 Task: Set up a 4-hour mindfulness meditation and relaxation retreat.
Action: Mouse moved to (406, 206)
Screenshot: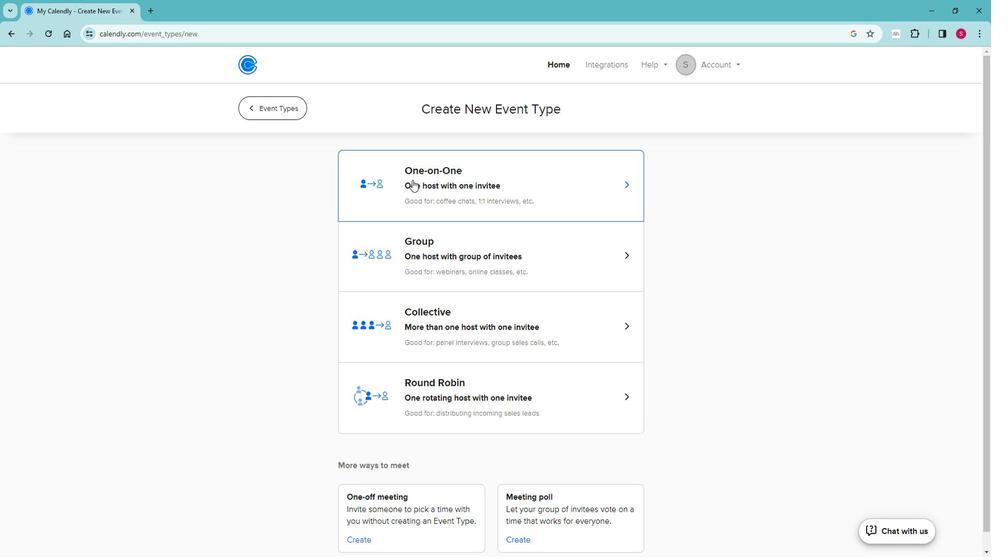 
Action: Mouse pressed left at (406, 206)
Screenshot: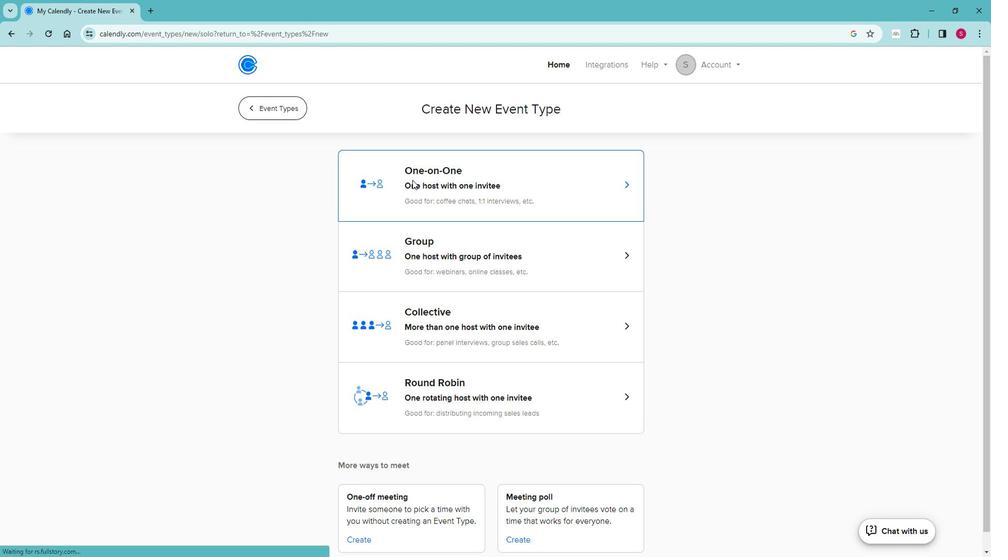 
Action: Key pressed <Key.shift>Mindfulness<Key.space><Key.shift><Key.shift><Key.shift><Key.shift><Key.shift><Key.shift>Retreat
Screenshot: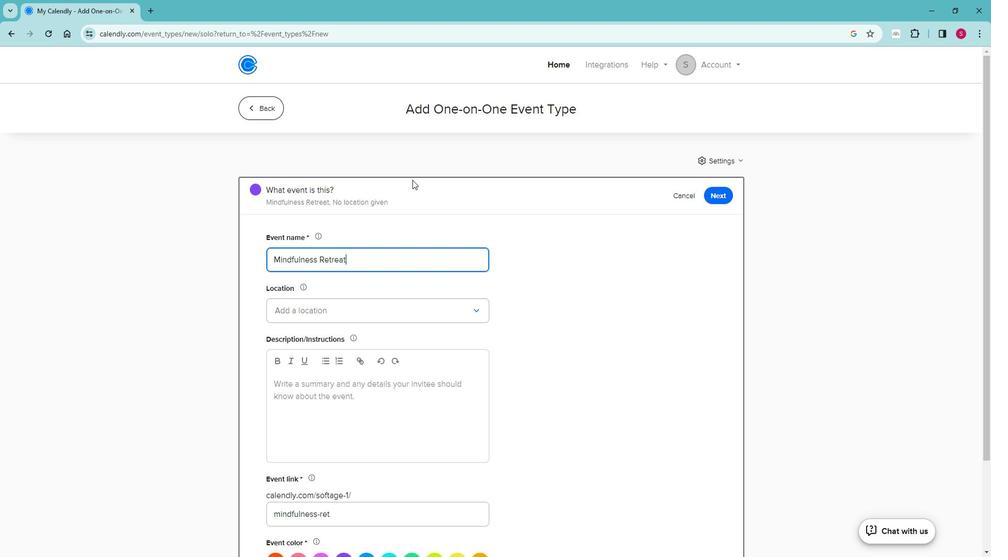
Action: Mouse moved to (363, 310)
Screenshot: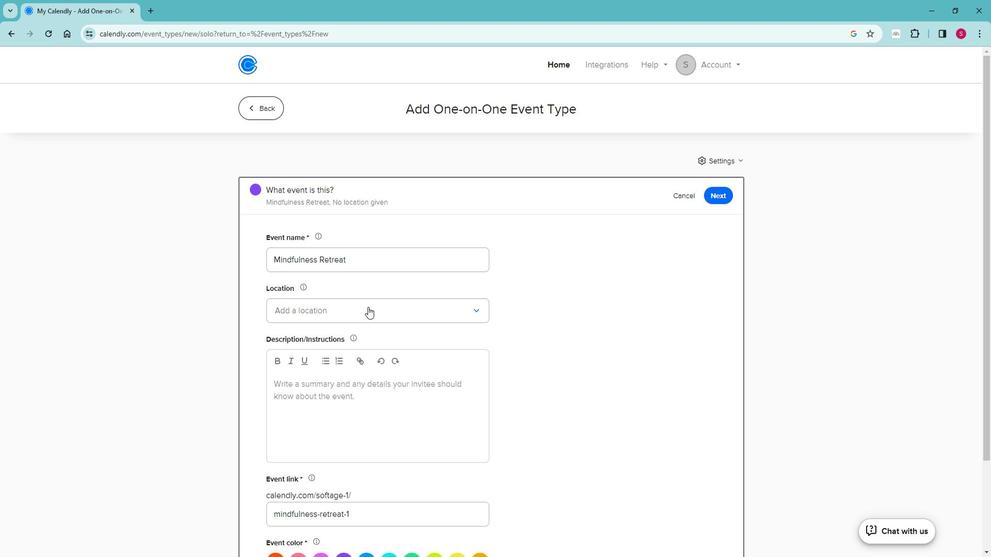 
Action: Mouse pressed left at (363, 310)
Screenshot: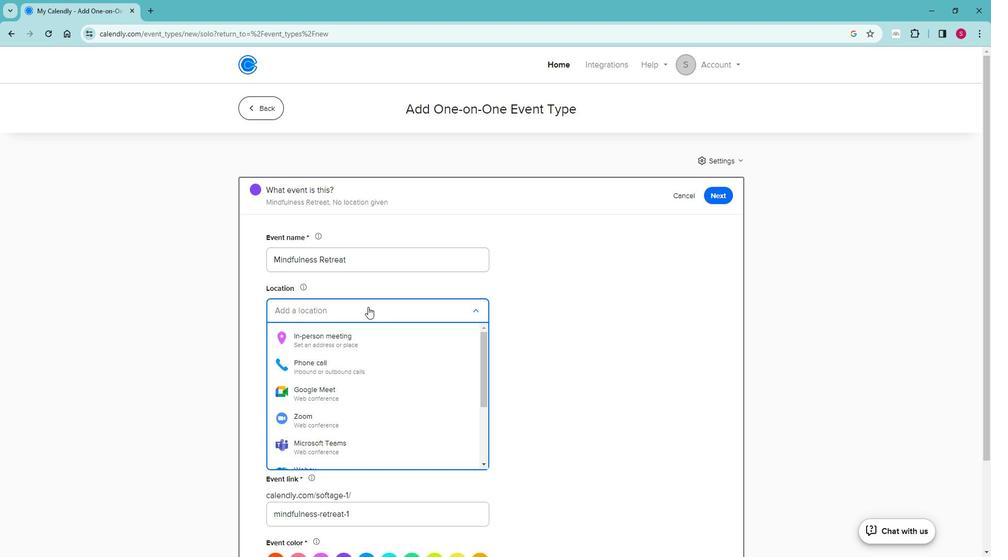 
Action: Mouse moved to (332, 334)
Screenshot: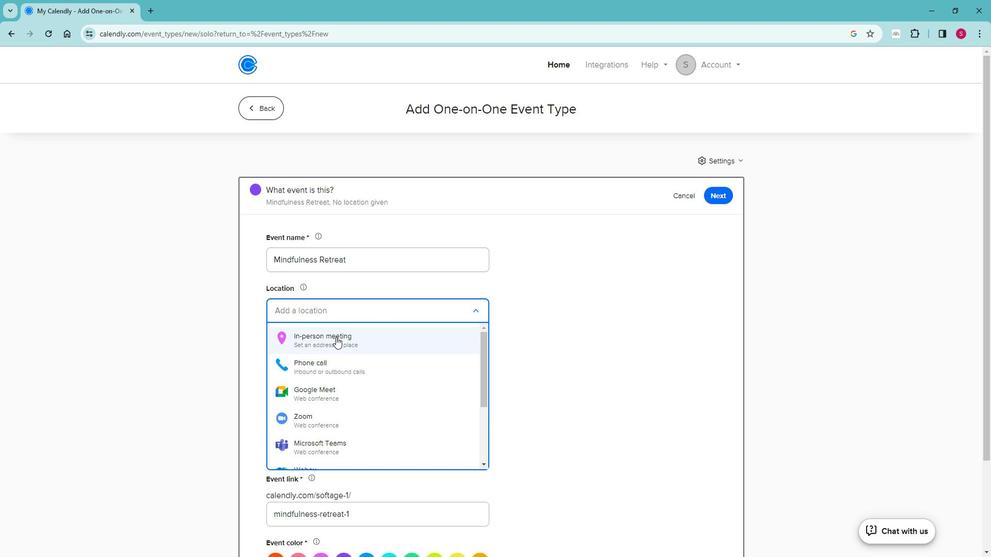 
Action: Mouse pressed left at (332, 334)
Screenshot: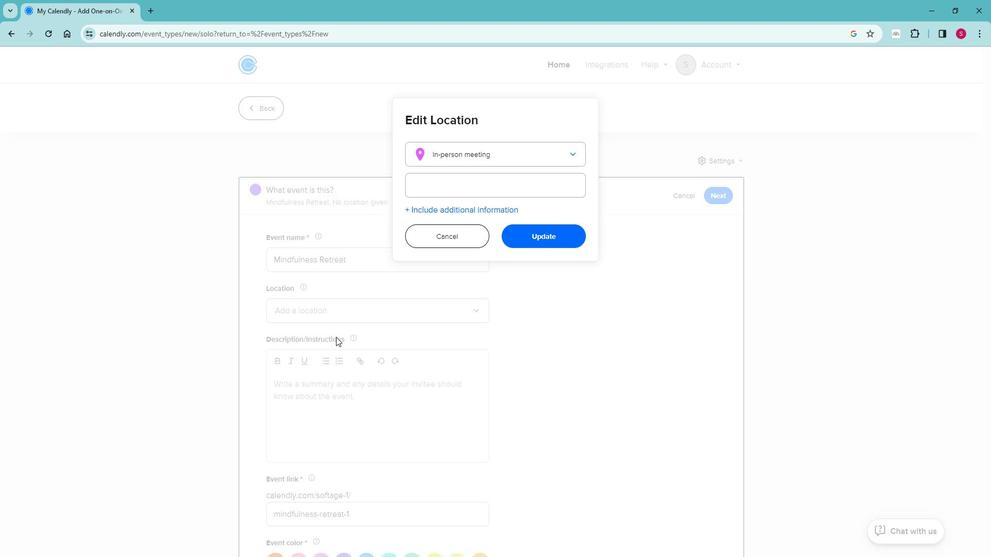 
Action: Key pressed <Key.shift><Key.shift>
Screenshot: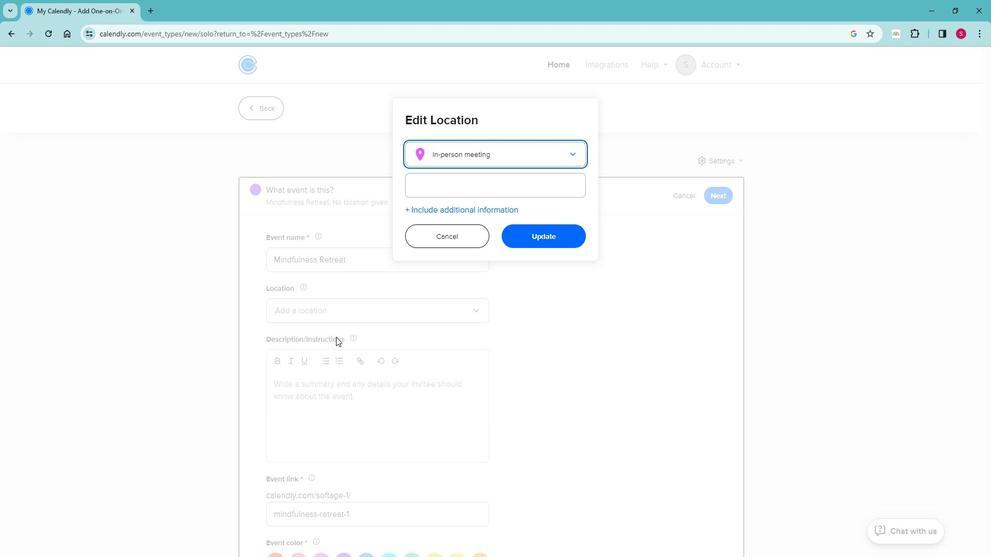 
Action: Mouse moved to (495, 206)
Screenshot: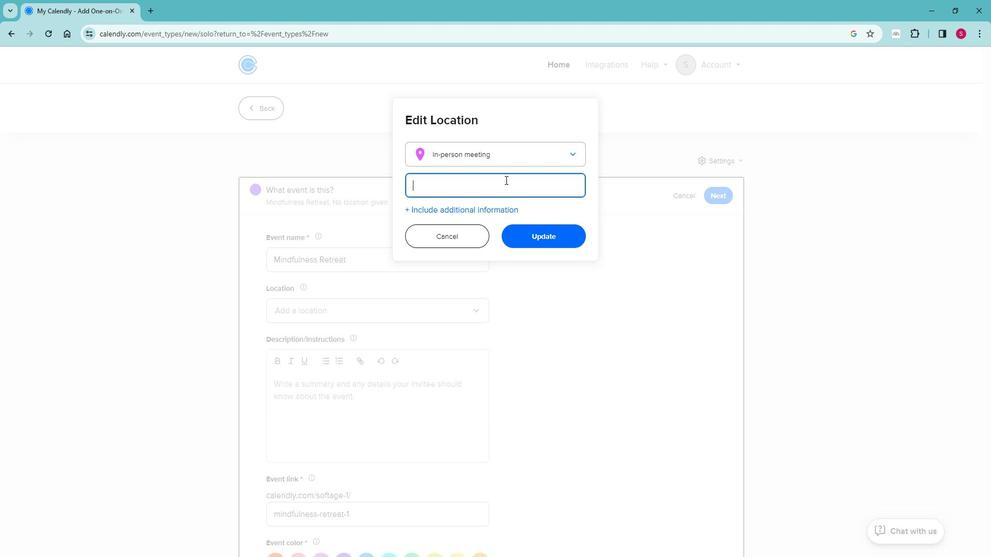 
Action: Mouse pressed left at (495, 206)
Screenshot: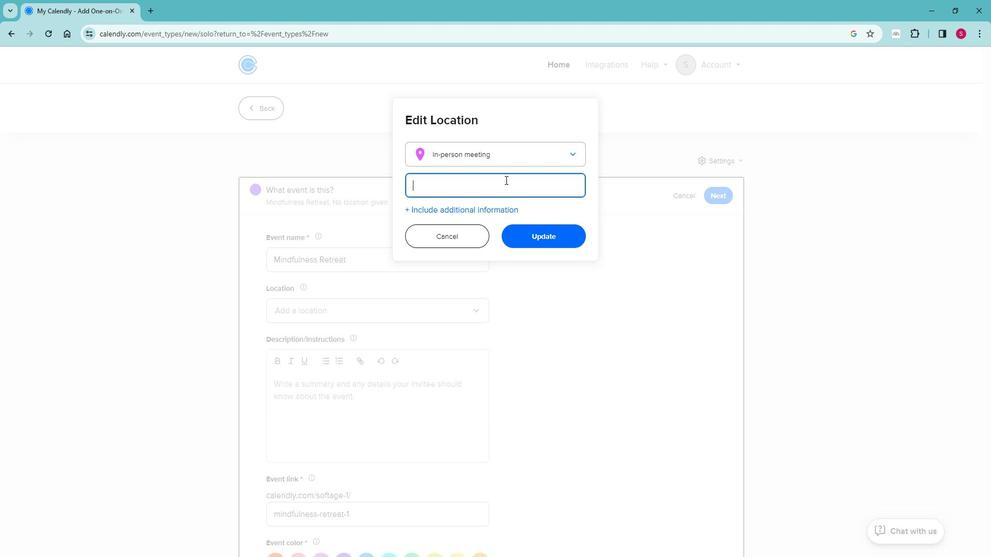
Action: Key pressed <Key.shift>Serenity<Key.space><Key.shift>Oasis<Key.space><Key.shift>Retreats
Screenshot: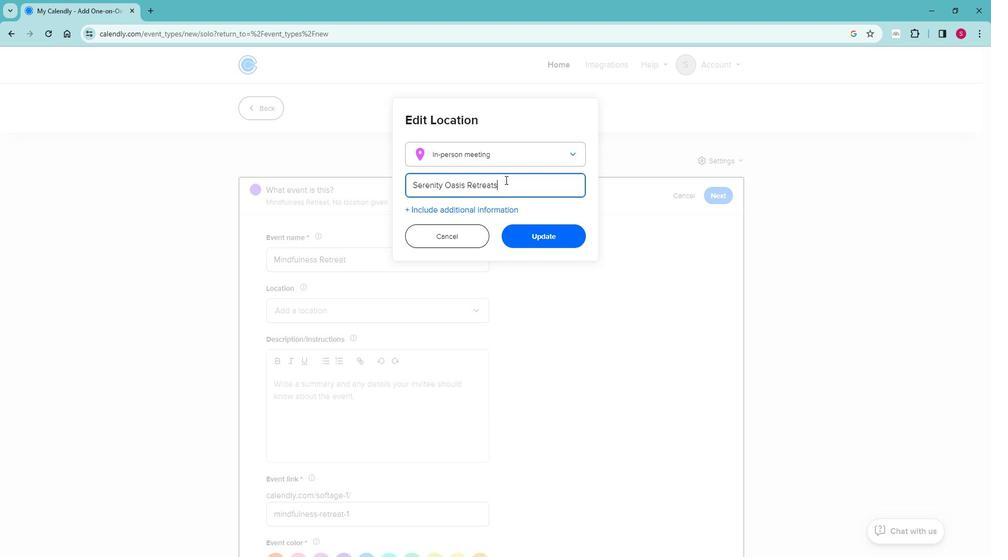 
Action: Mouse moved to (539, 251)
Screenshot: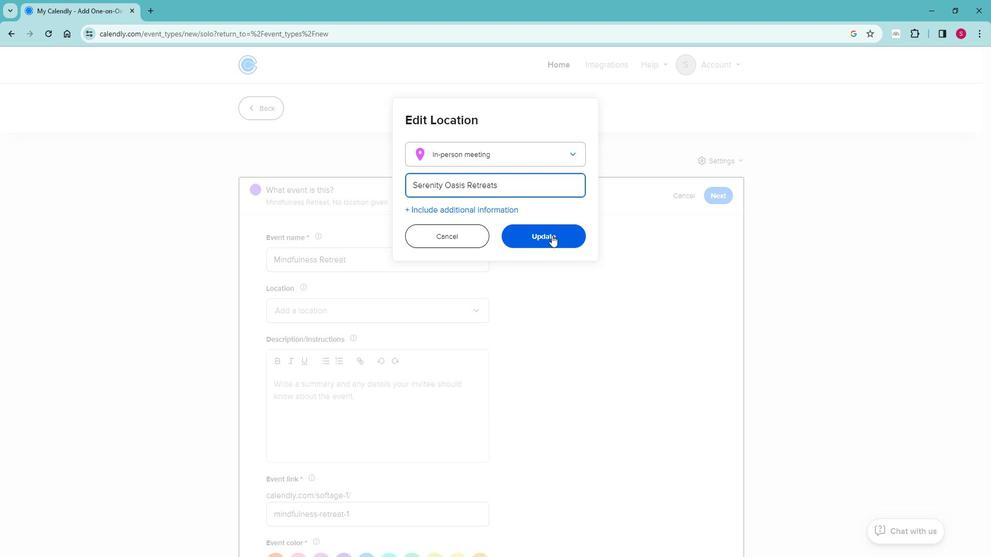
Action: Key pressed ,<Key.space>123<Key.space><Key.shift>Tranquil<Key.space><Key.shift>Way,<Key.space><Key.shift>Meditation<Key.space><Key.shift>Hills,<Key.space><Key.shift>Zenland<Key.space>78901
Screenshot: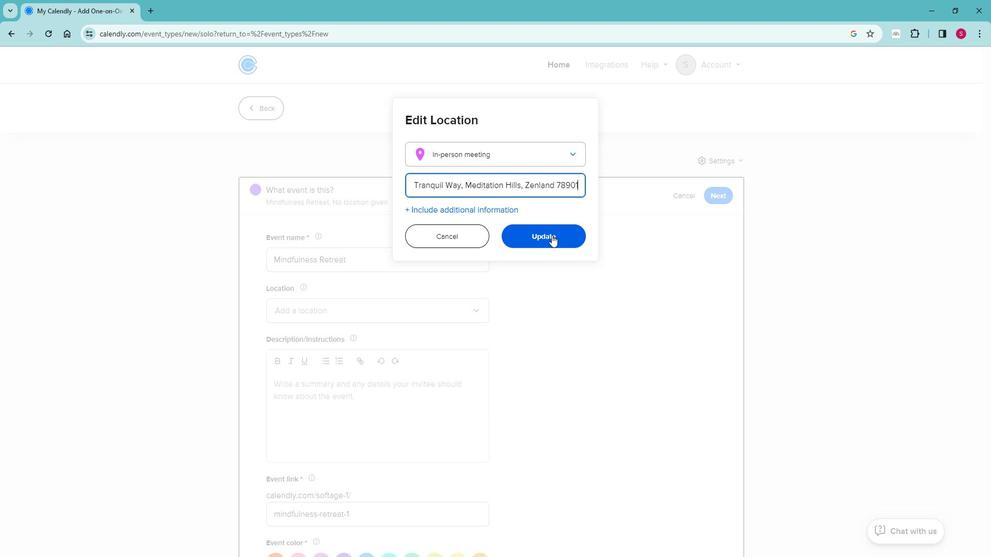
Action: Mouse pressed left at (539, 251)
Screenshot: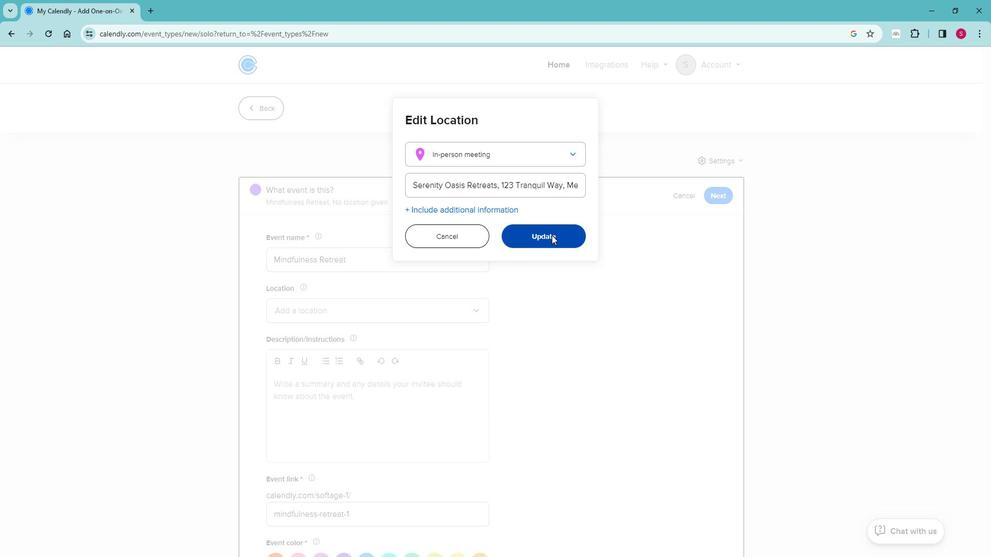 
Action: Mouse moved to (323, 402)
Screenshot: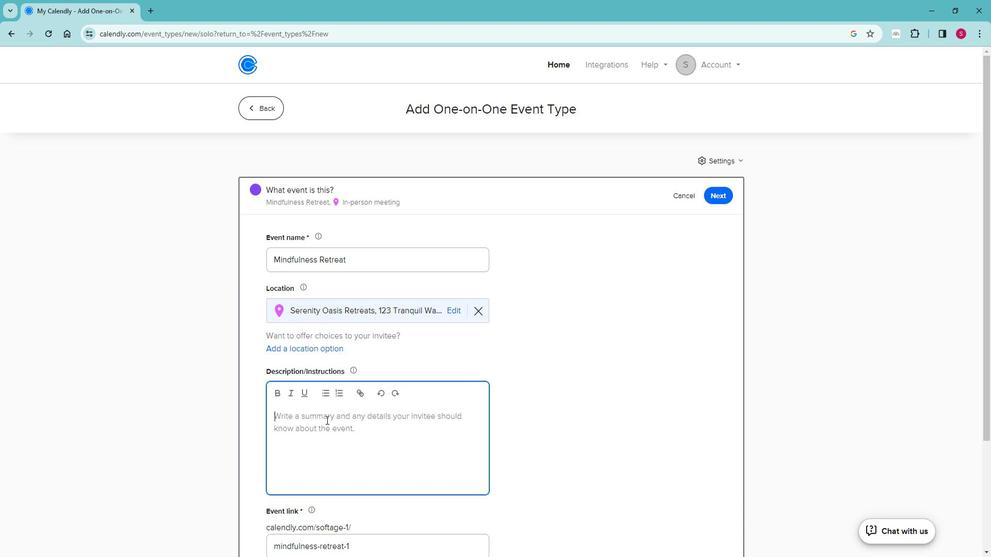 
Action: Mouse pressed left at (323, 402)
Screenshot: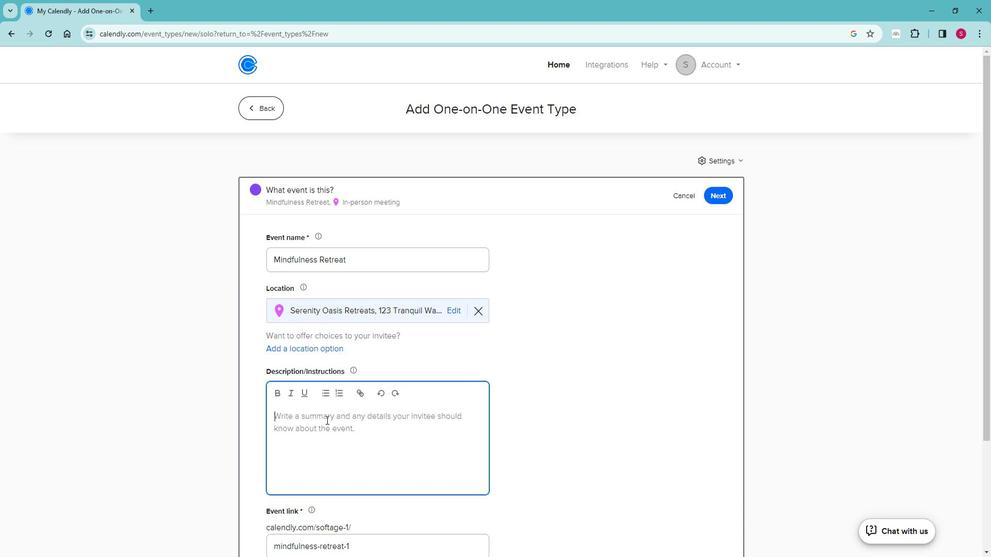 
Action: Mouse moved to (329, 394)
Screenshot: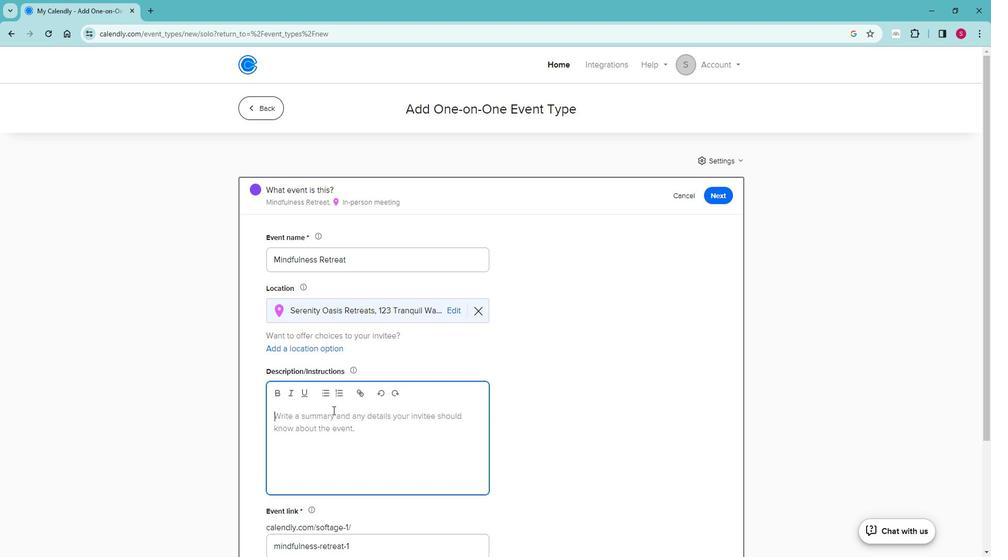 
Action: Key pressed <Key.shift><Key.shift>Join<Key.space>us<Key.space>for<Key.space>a<Key.space>rejuvenating<Key.space>mindfulness<Key.space>meditation<Key.space>and<Key.space>relaxation<Key.space>retreat<Key.space>designed<Key.space>to<Key.space>help<Key.space>you<Key.space>find<Key.space>peace<Key.space>and<Key.space>balance<Key.space>in<Key.space>the<Key.space>midst<Key.space>of<Key.space>your<Key.space>busy<Key.space>life.<Key.space><Key.shift>This<Key.space>retreat<Key.space>os<Key.backspace><Key.backspace>is<Key.space>a<Key.space>sanctuary<Key.space>for<Key.space>d<Key.backspace>self-discovery,<Key.space>stress<Key.space>relief,<Key.space>and<Key.space>deep<Key.space>relaxation.<Key.space><Key.shift>Whether<Key.space>you're<Key.space>new<Key.space>to<Key.space>mindfulness<Key.space>or<Key.space>a<Key.space>seasoned<Key.space>practitioner,<Key.space>you'll<Key.space>leave<Key.space>with<Key.space>a<Key.space>sem<Key.backspace>nse<Key.space>of<Key.space>senenity<Key.space>an<Key.backspace><Key.backspace><Key.backspace><Key.backspace><Key.backspace><Key.backspace><Key.backspace><Key.backspace><Key.backspace>renity<Key.space>and<Key.space>renewed<Key.space>clarity.
Screenshot: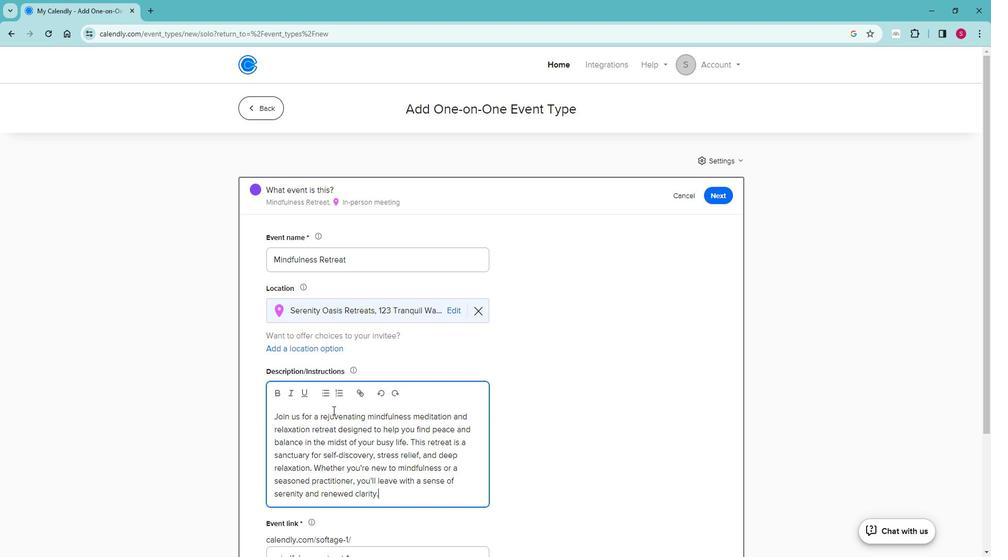 
Action: Mouse moved to (166, 293)
Screenshot: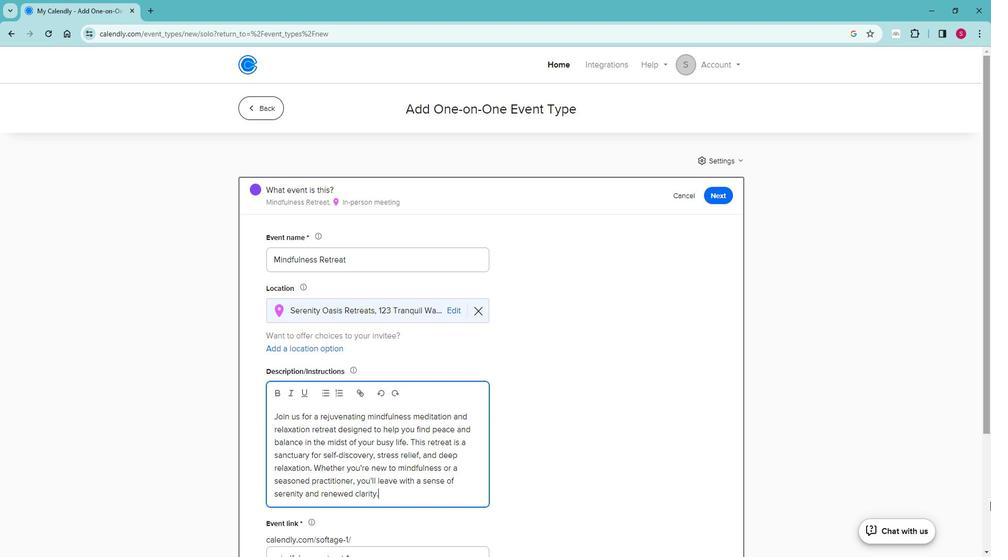 
Action: Mouse scrolled (166, 293) with delta (0, 0)
Screenshot: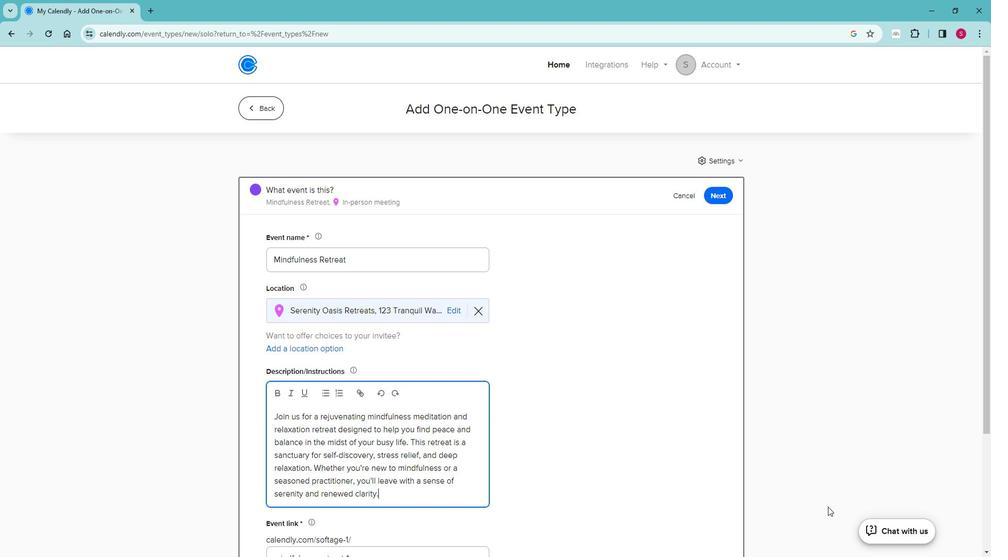 
Action: Mouse scrolled (166, 293) with delta (0, 0)
Screenshot: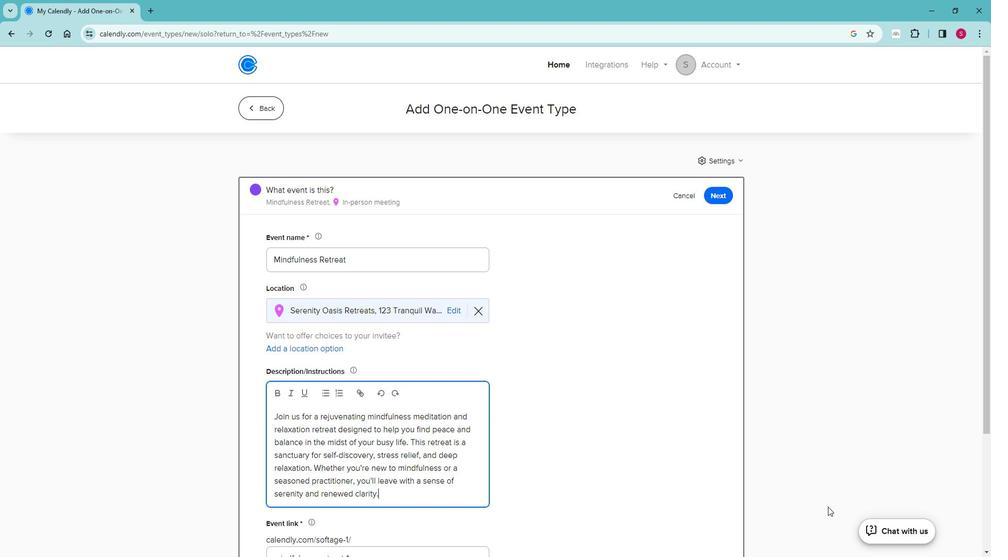 
Action: Mouse moved to (550, 425)
Screenshot: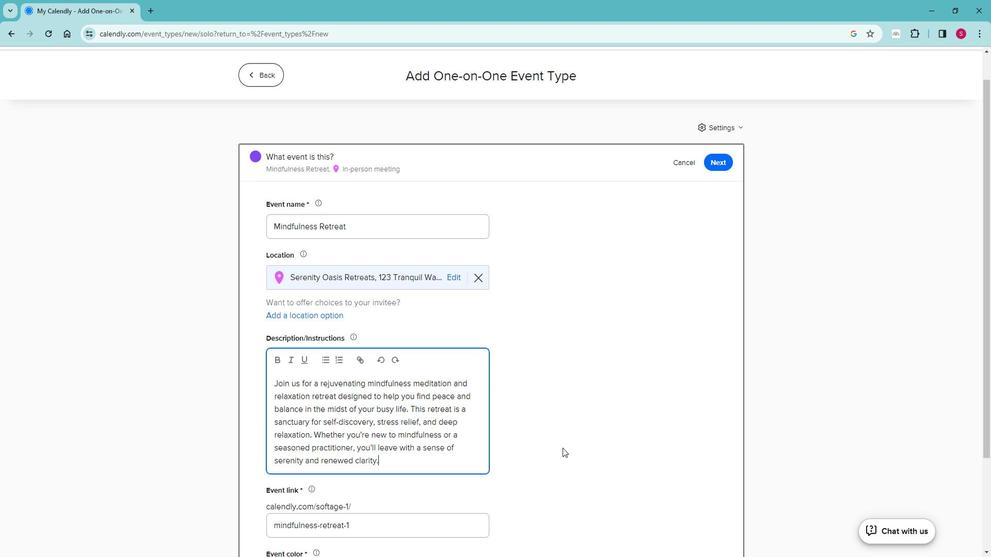 
Action: Mouse scrolled (550, 424) with delta (0, 0)
Screenshot: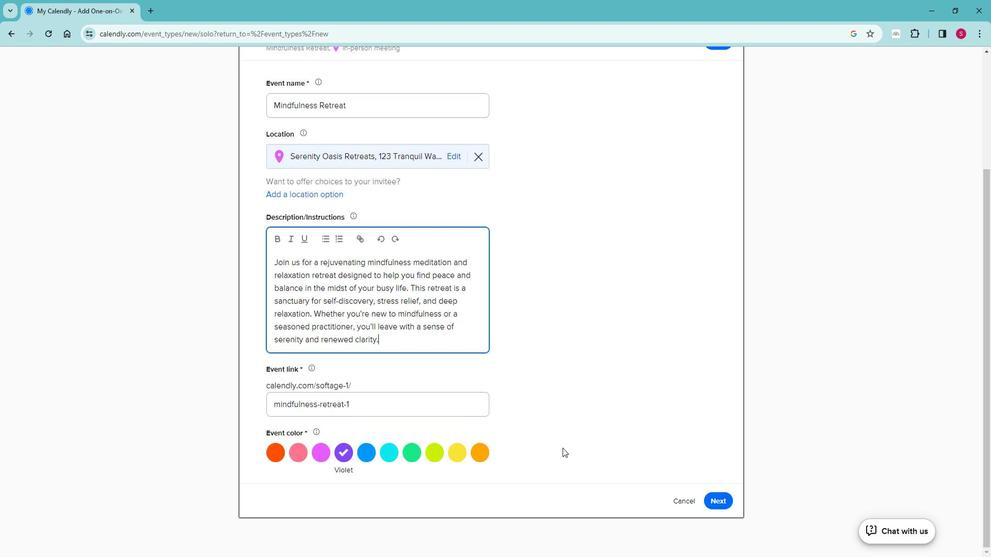 
Action: Mouse scrolled (550, 424) with delta (0, 0)
Screenshot: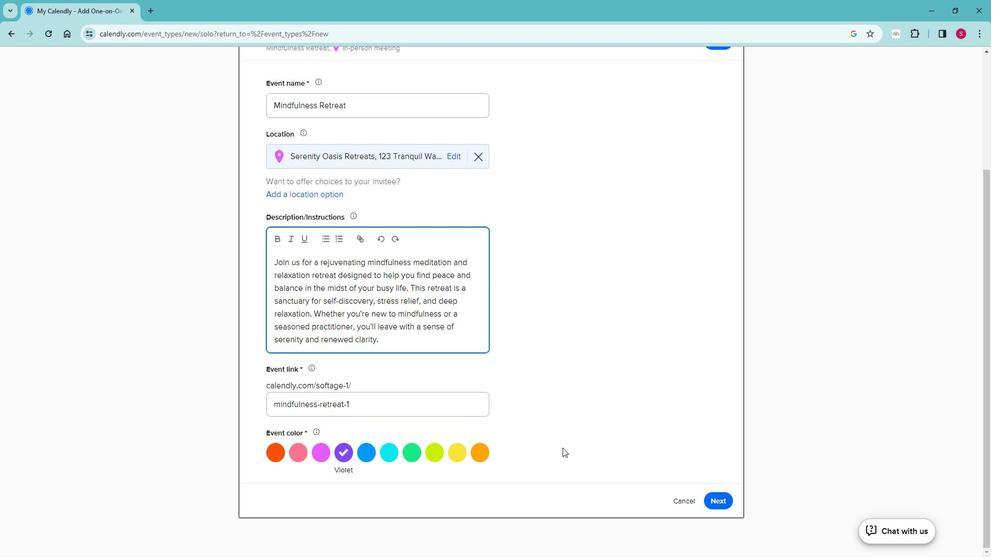 
Action: Mouse scrolled (550, 424) with delta (0, 0)
Screenshot: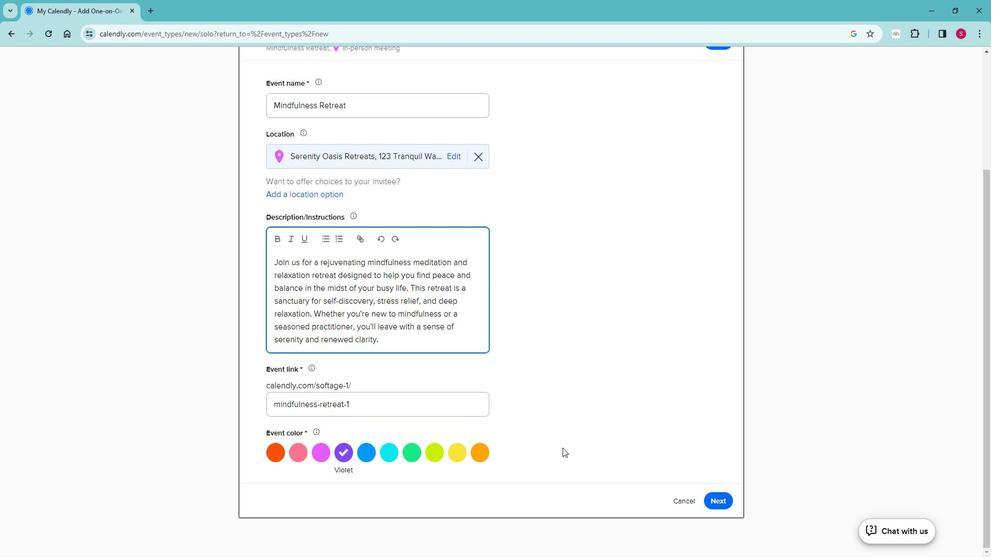 
Action: Mouse scrolled (550, 424) with delta (0, 0)
Screenshot: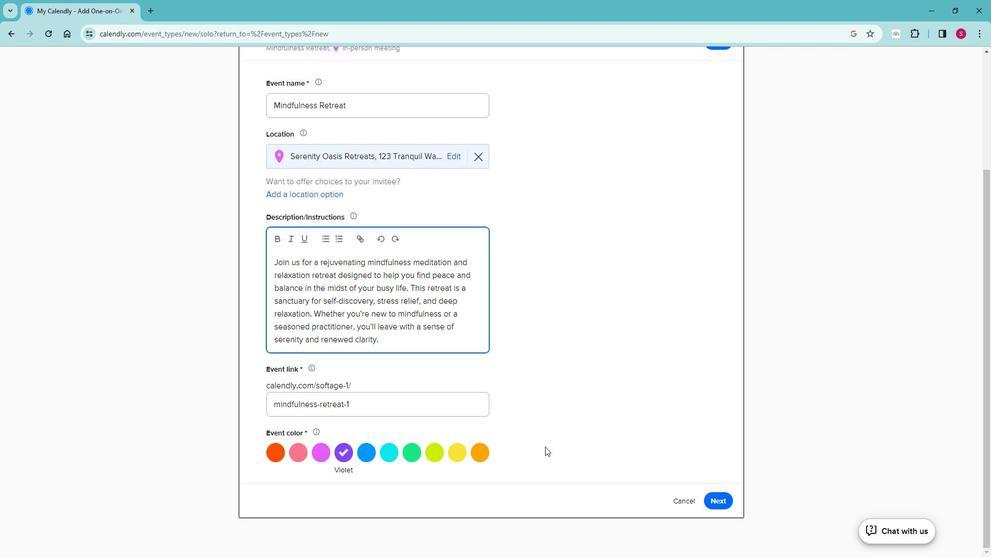 
Action: Mouse scrolled (550, 424) with delta (0, 0)
Screenshot: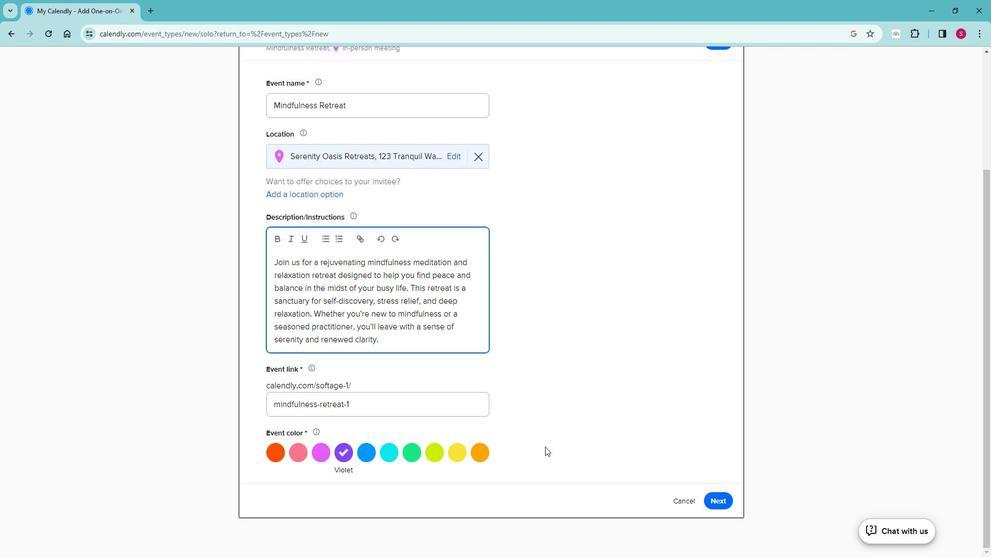 
Action: Mouse scrolled (550, 424) with delta (0, 0)
Screenshot: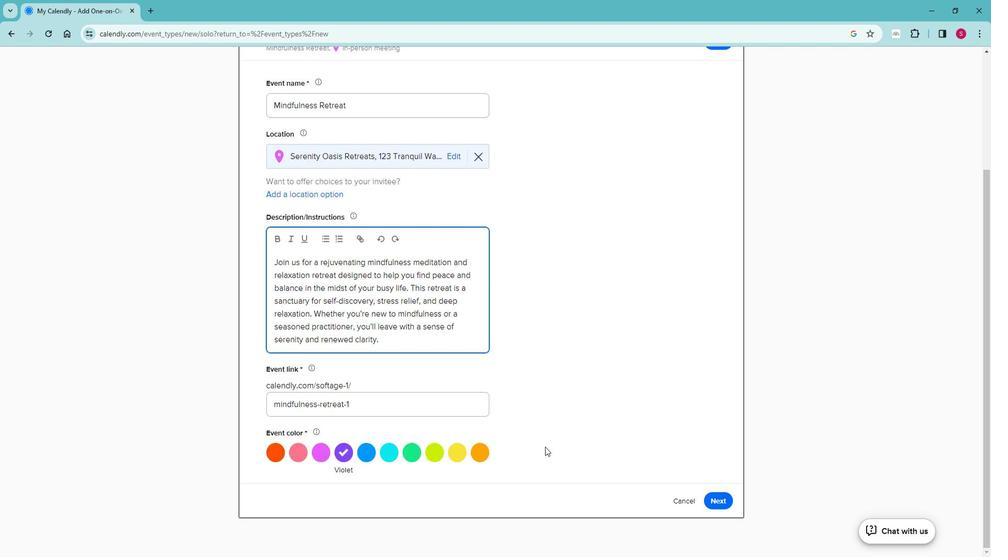 
Action: Mouse moved to (296, 429)
Screenshot: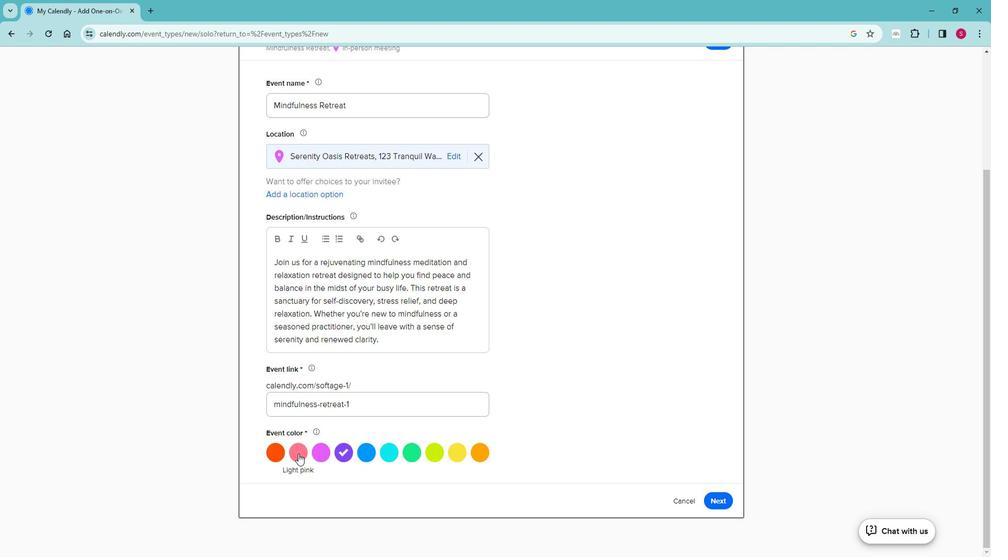 
Action: Mouse pressed left at (296, 429)
Screenshot: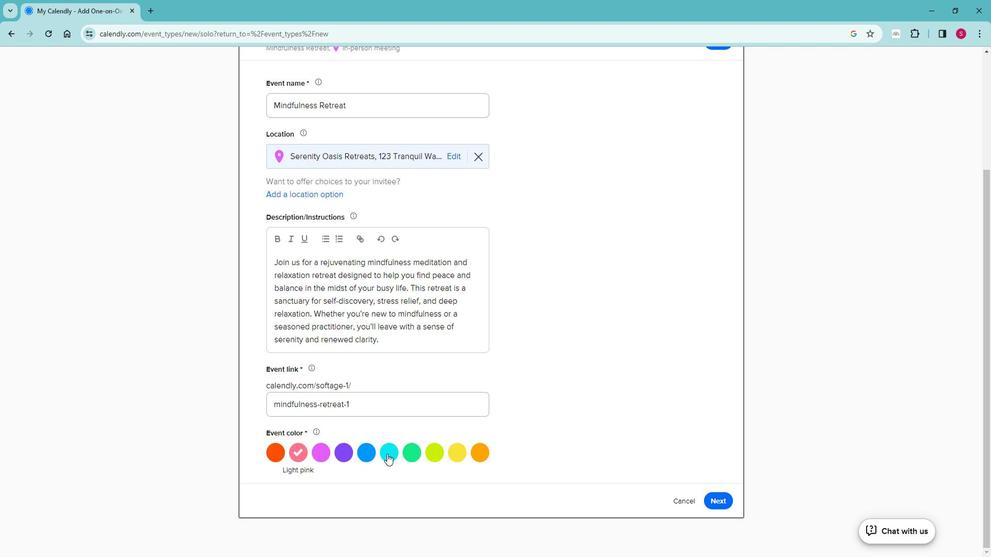 
Action: Mouse moved to (697, 467)
Screenshot: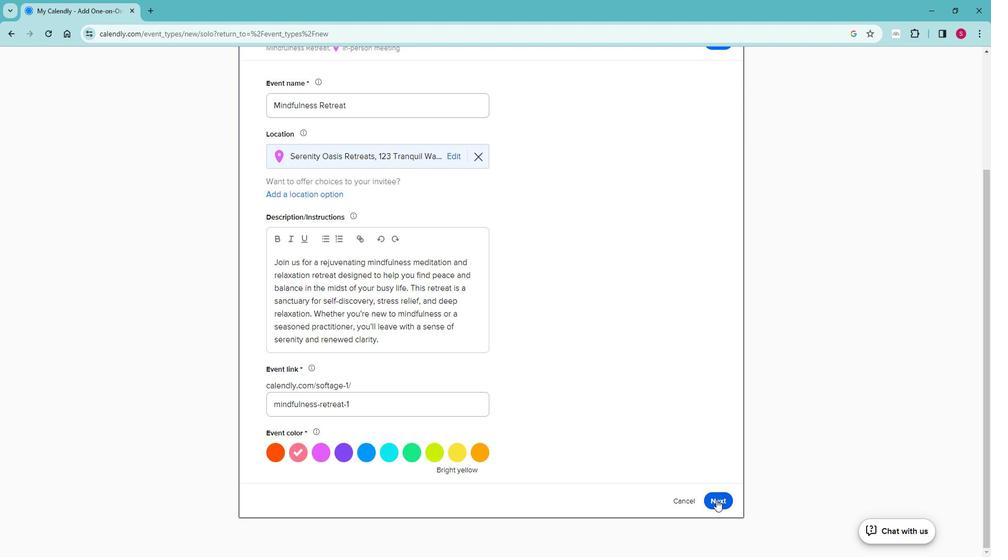 
Action: Mouse pressed left at (697, 467)
Screenshot: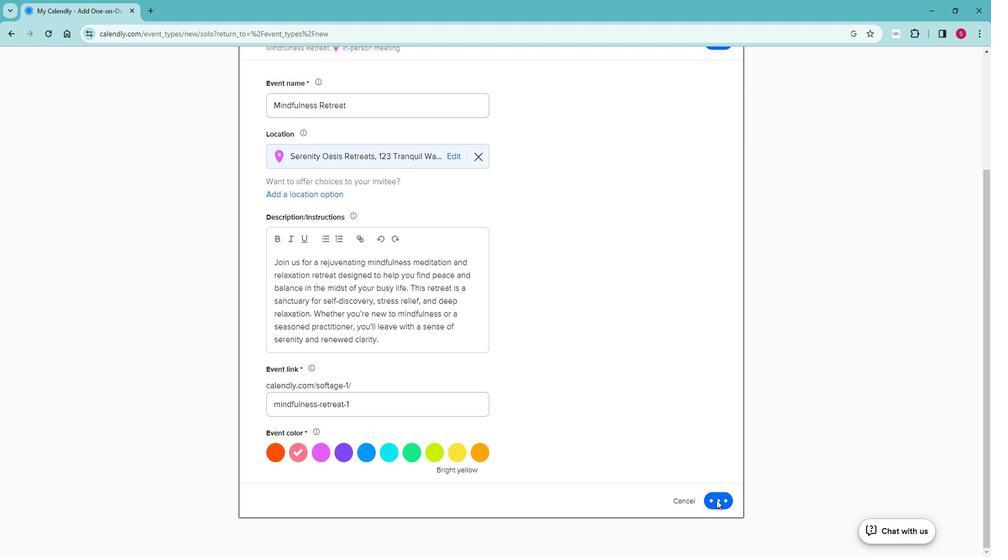 
Action: Mouse moved to (423, 308)
Screenshot: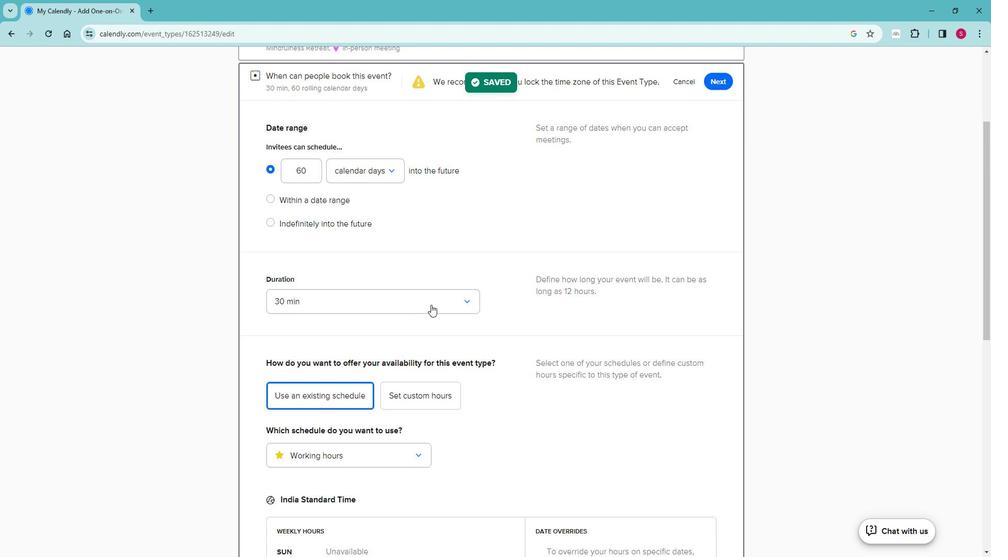
Action: Mouse pressed left at (423, 308)
Screenshot: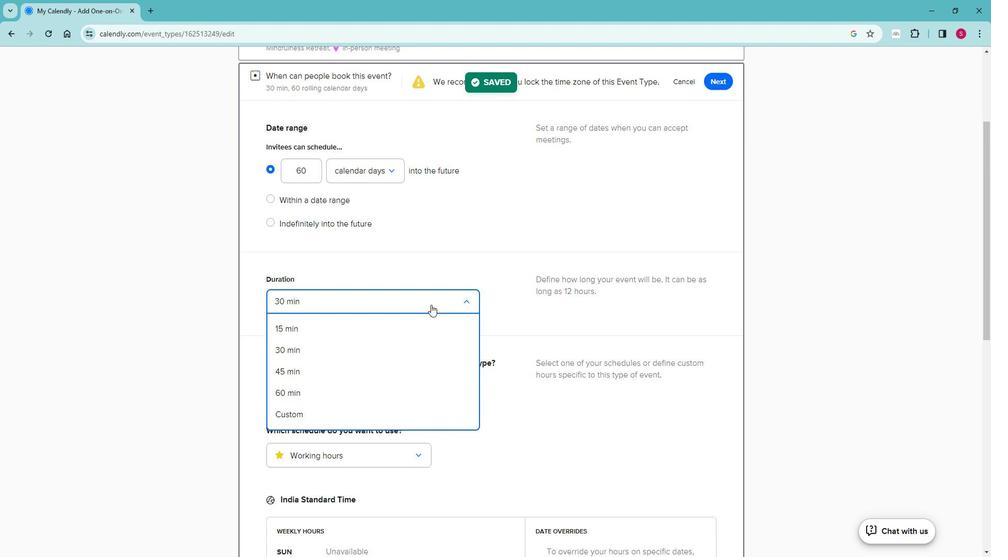 
Action: Mouse moved to (316, 396)
Screenshot: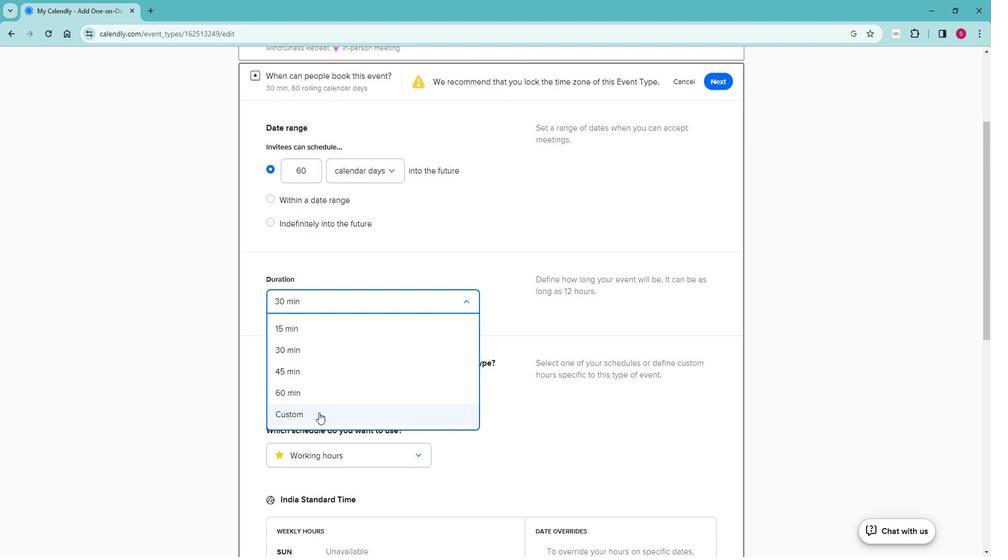 
Action: Mouse pressed left at (316, 396)
Screenshot: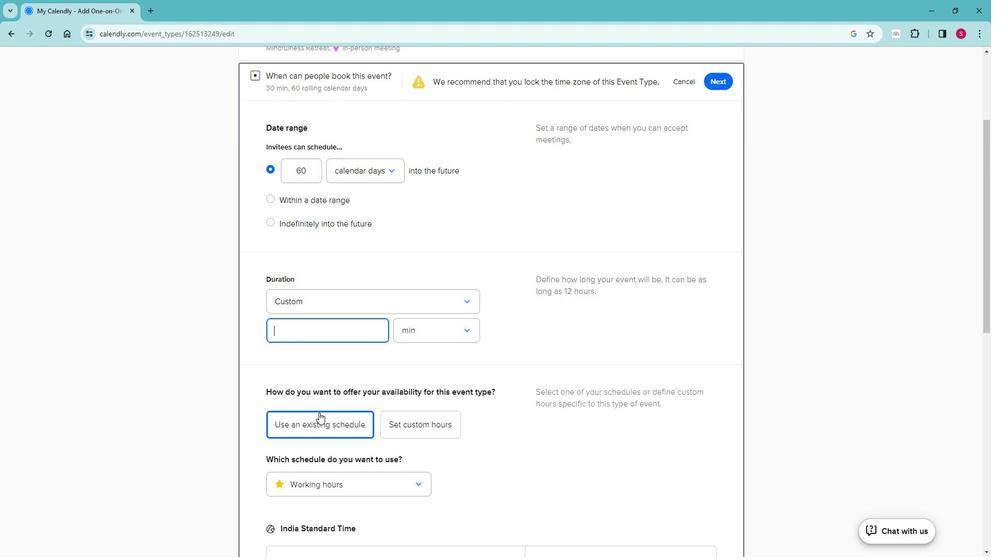 
Action: Mouse moved to (297, 324)
Screenshot: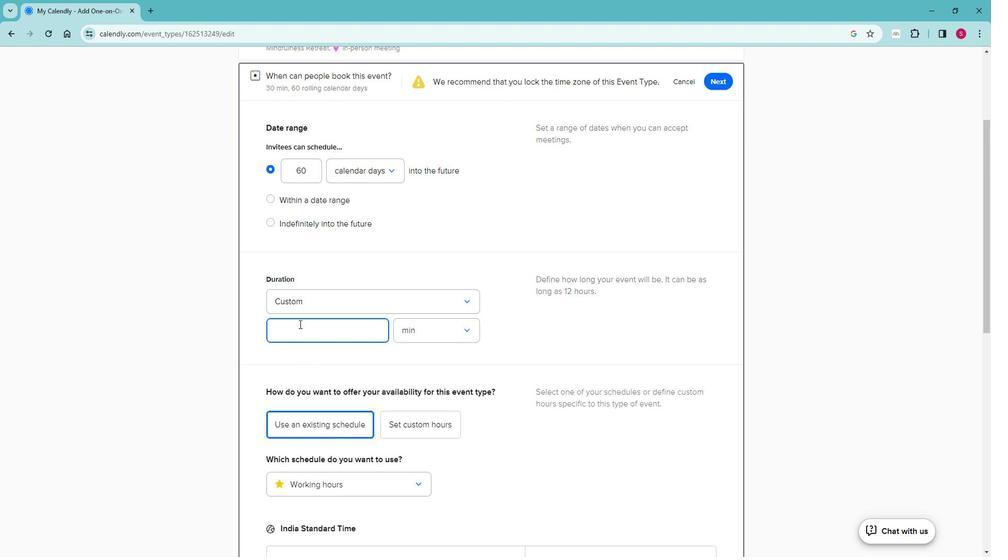 
Action: Key pressed 4
Screenshot: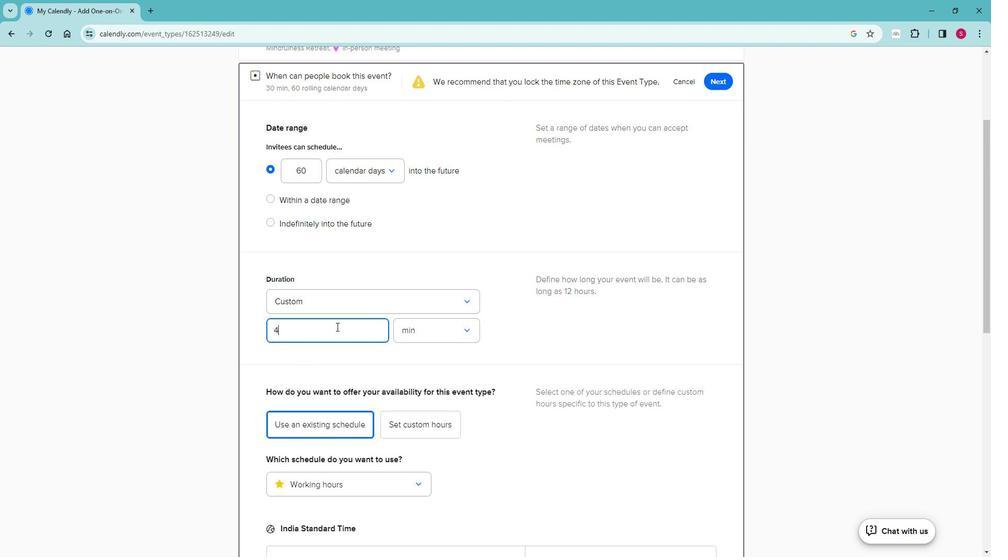 
Action: Mouse moved to (402, 329)
Screenshot: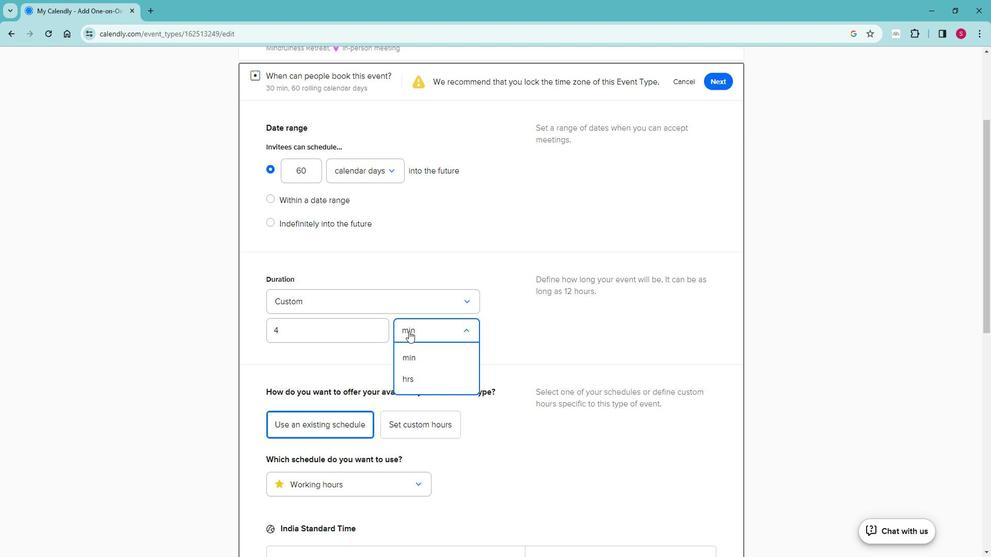 
Action: Mouse pressed left at (402, 329)
Screenshot: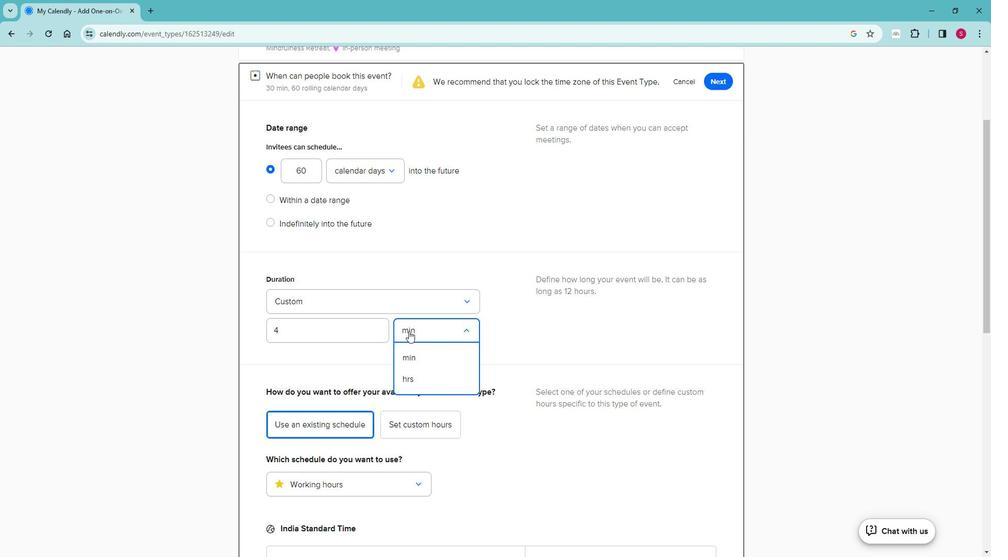 
Action: Mouse moved to (403, 371)
Screenshot: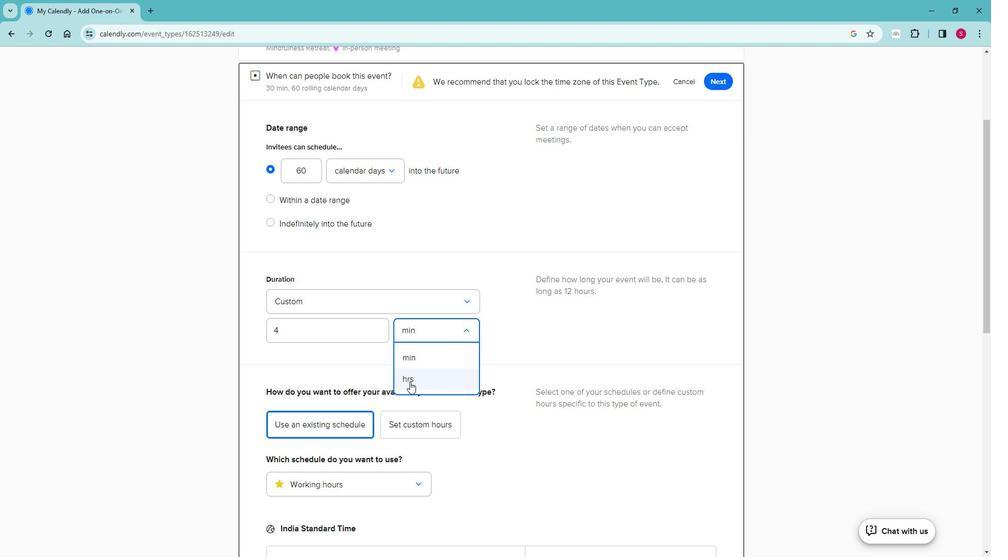 
Action: Mouse pressed left at (403, 371)
Screenshot: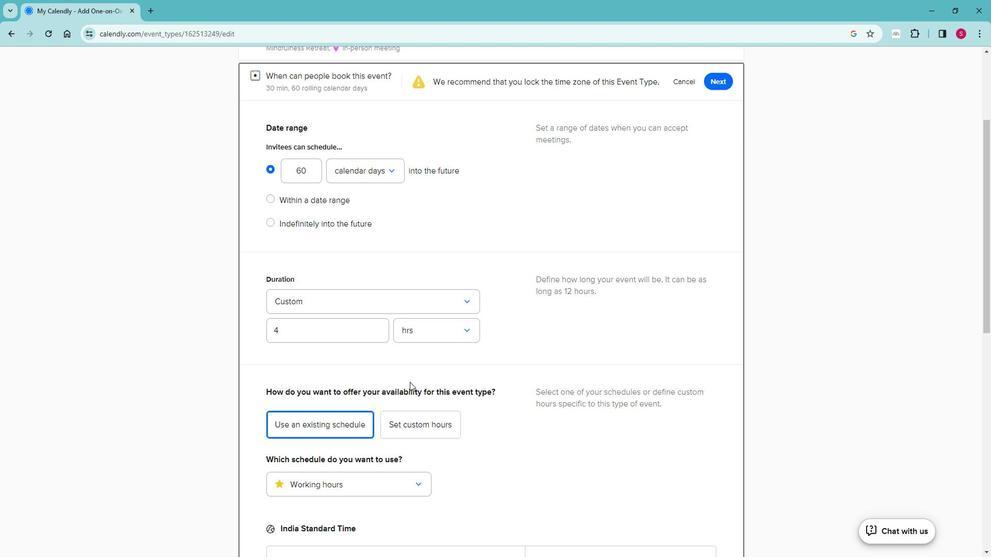 
Action: Mouse moved to (958, 300)
Screenshot: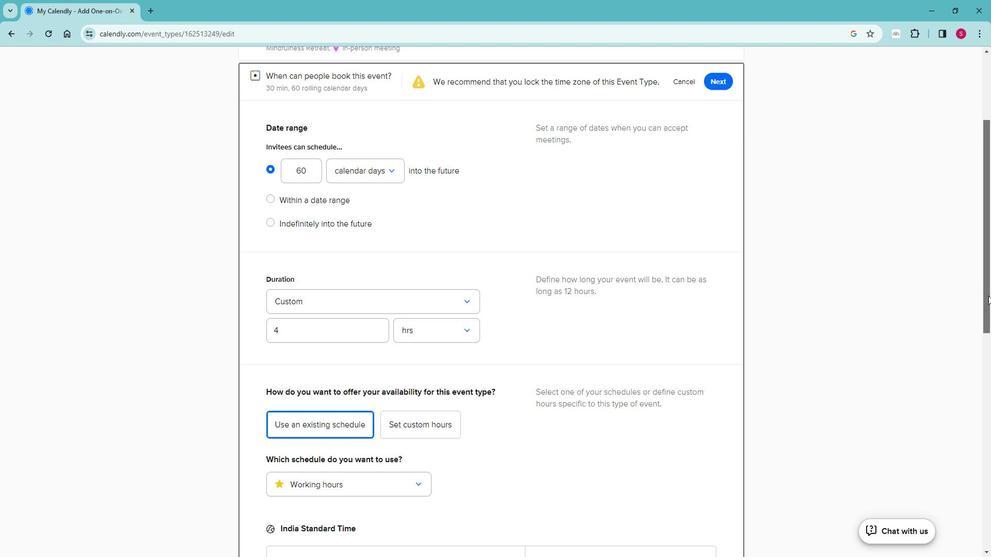 
Action: Mouse pressed left at (958, 300)
Screenshot: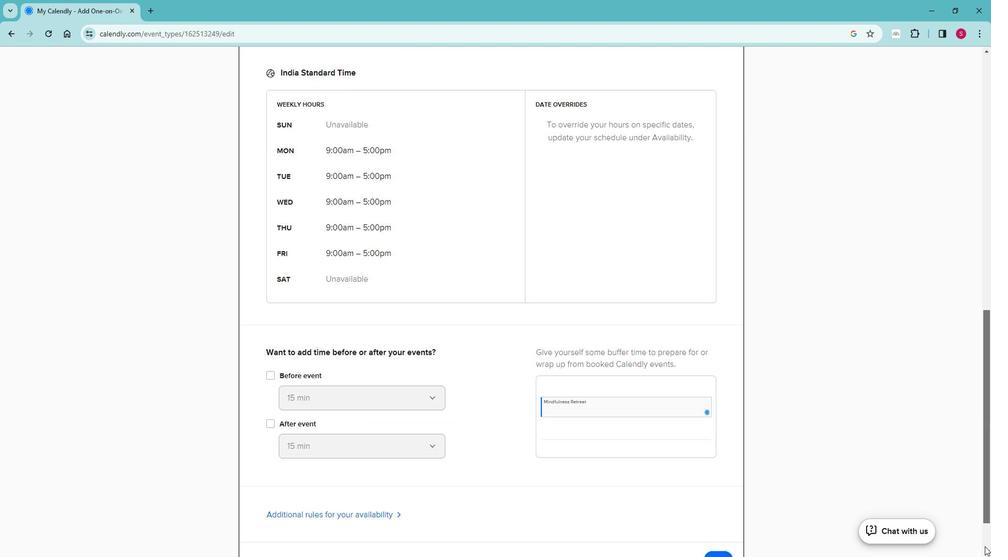 
Action: Mouse moved to (700, 465)
Screenshot: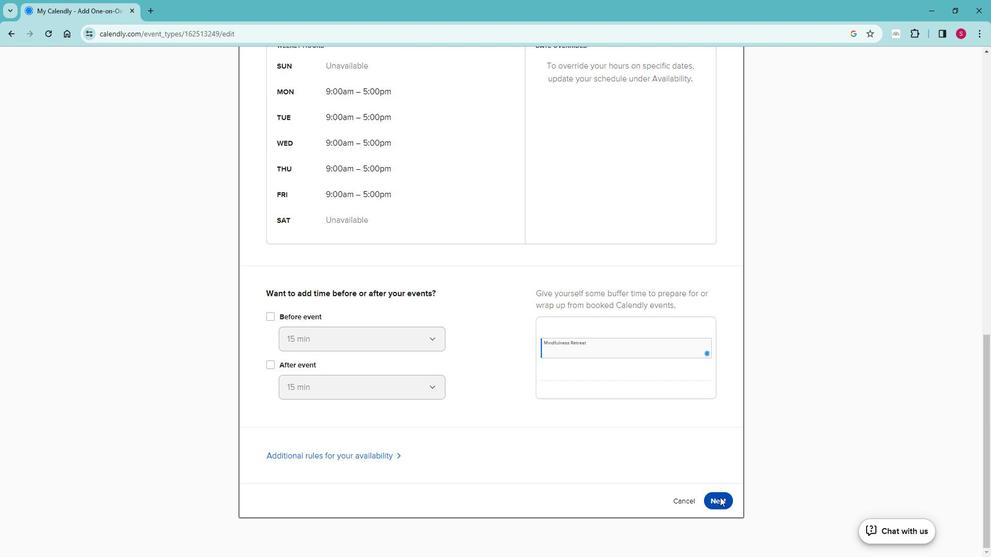 
Action: Mouse pressed left at (700, 465)
Screenshot: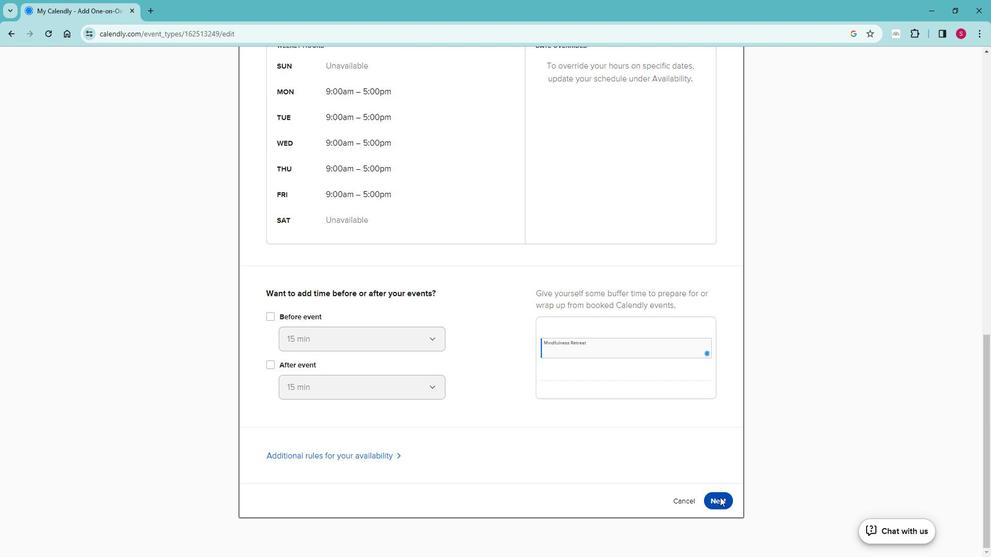 
